 Task: Change proficiency to native or bilingual proficiency.
Action: Mouse moved to (627, 66)
Screenshot: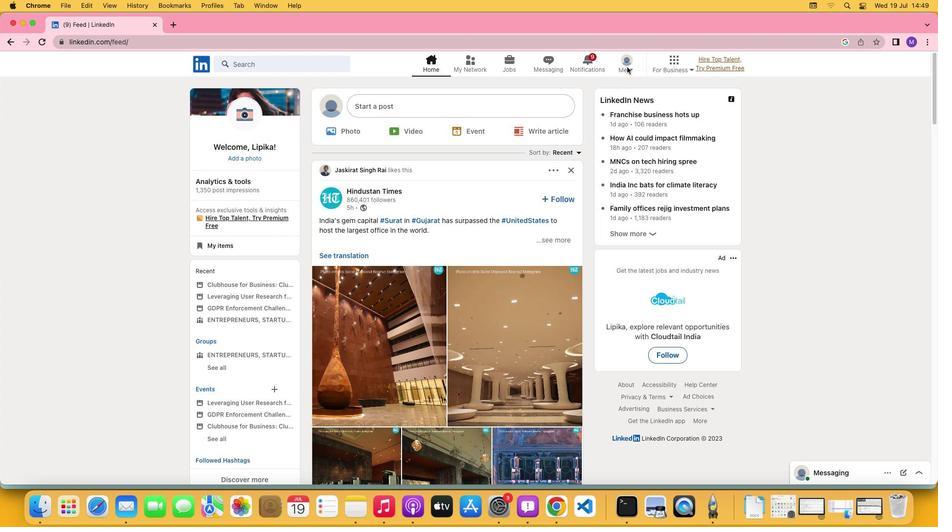 
Action: Mouse pressed left at (627, 66)
Screenshot: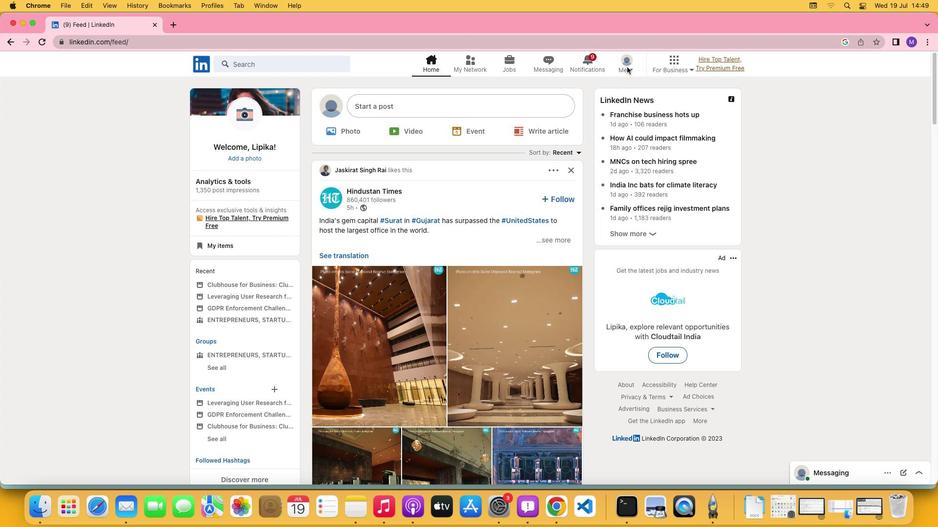 
Action: Mouse moved to (632, 68)
Screenshot: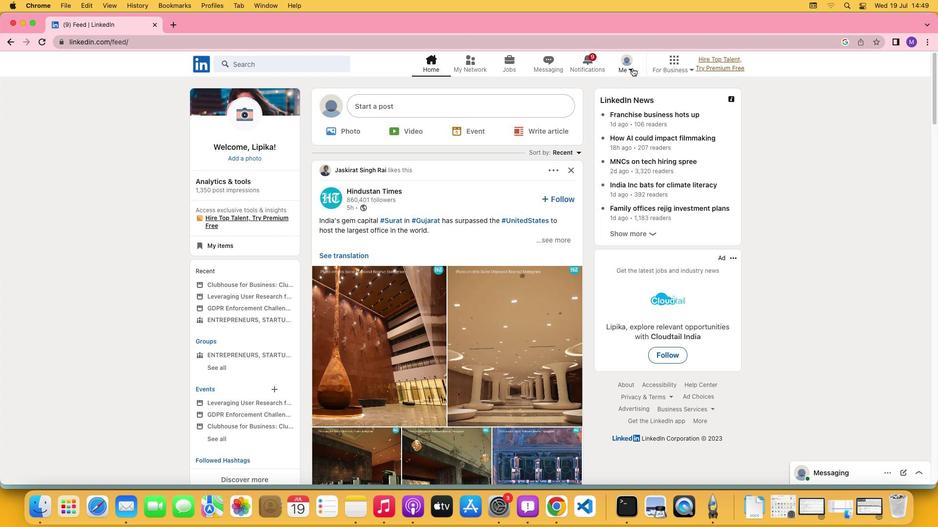 
Action: Mouse pressed left at (632, 68)
Screenshot: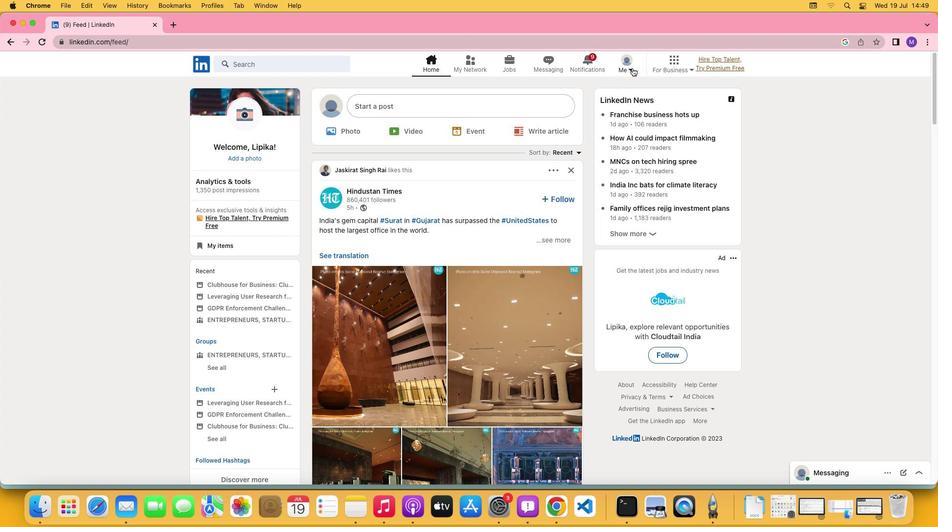 
Action: Mouse moved to (607, 120)
Screenshot: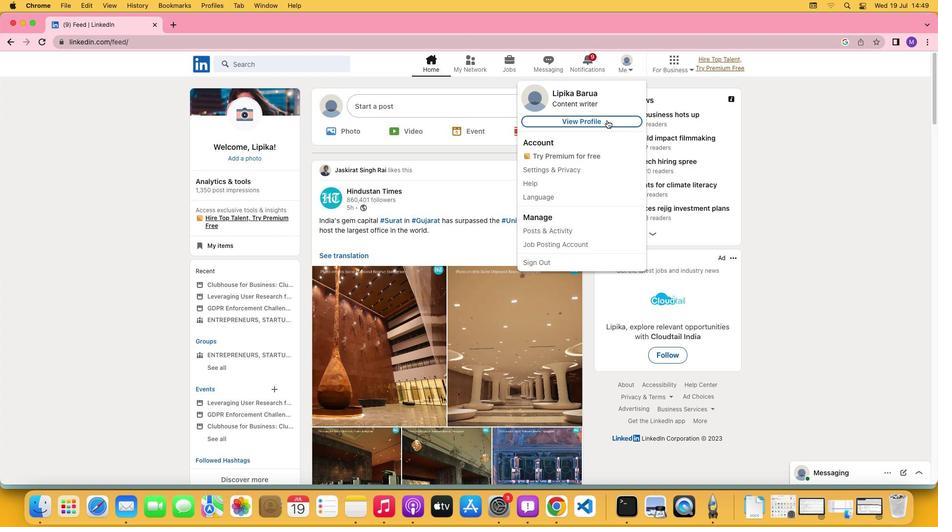 
Action: Mouse pressed left at (607, 120)
Screenshot: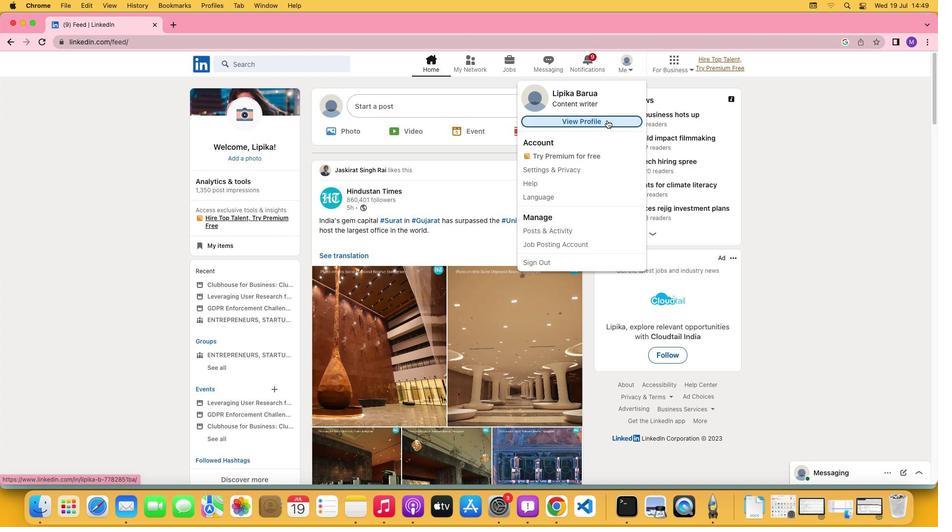 
Action: Mouse moved to (313, 317)
Screenshot: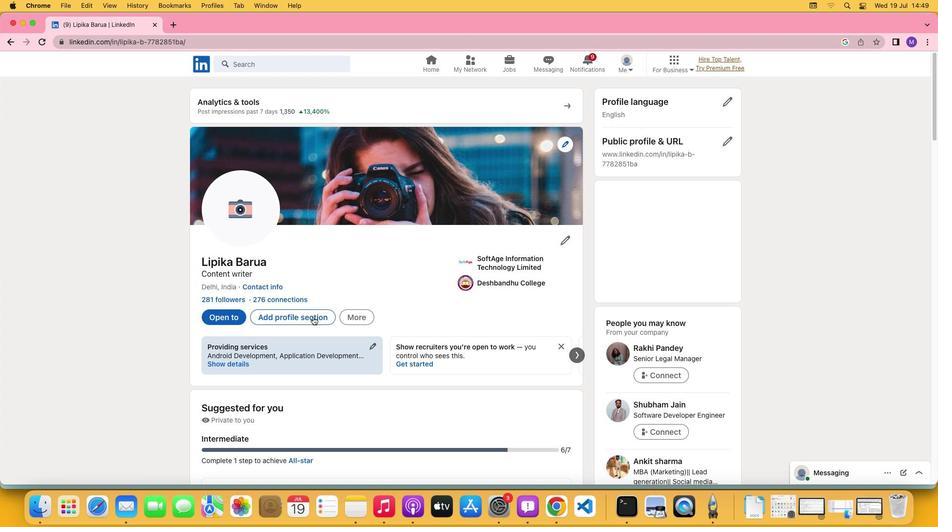 
Action: Mouse pressed left at (313, 317)
Screenshot: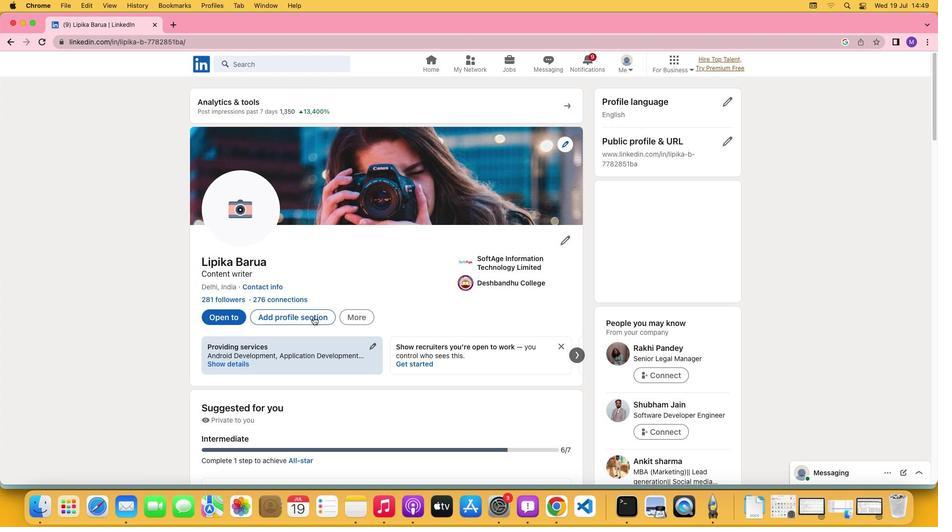 
Action: Mouse moved to (364, 292)
Screenshot: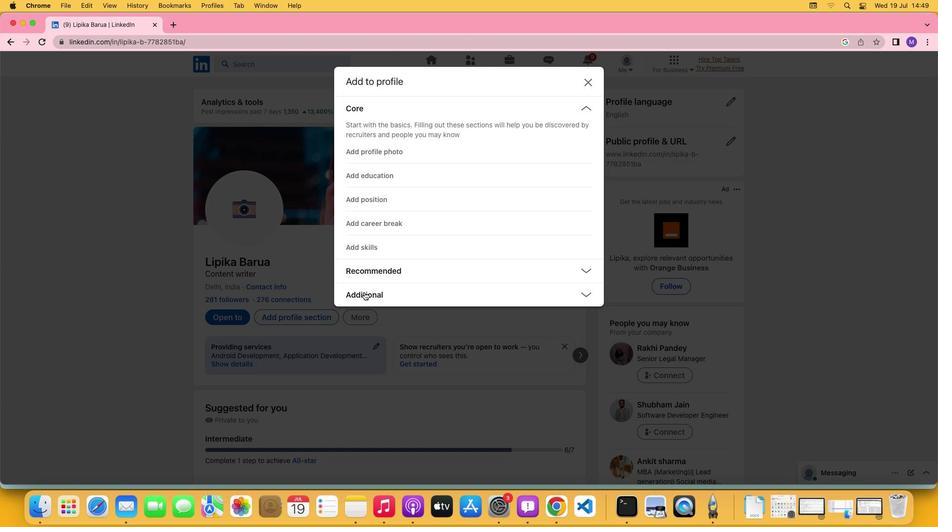 
Action: Mouse pressed left at (364, 292)
Screenshot: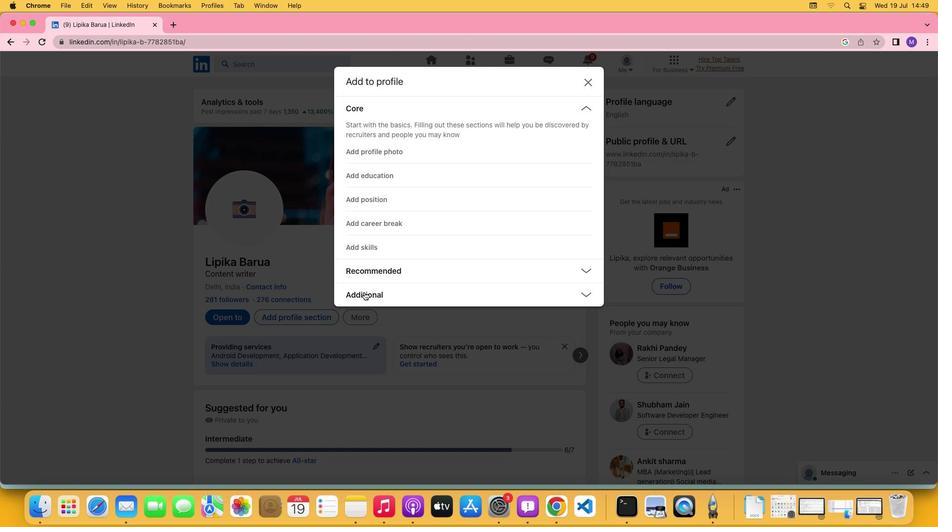 
Action: Mouse moved to (369, 318)
Screenshot: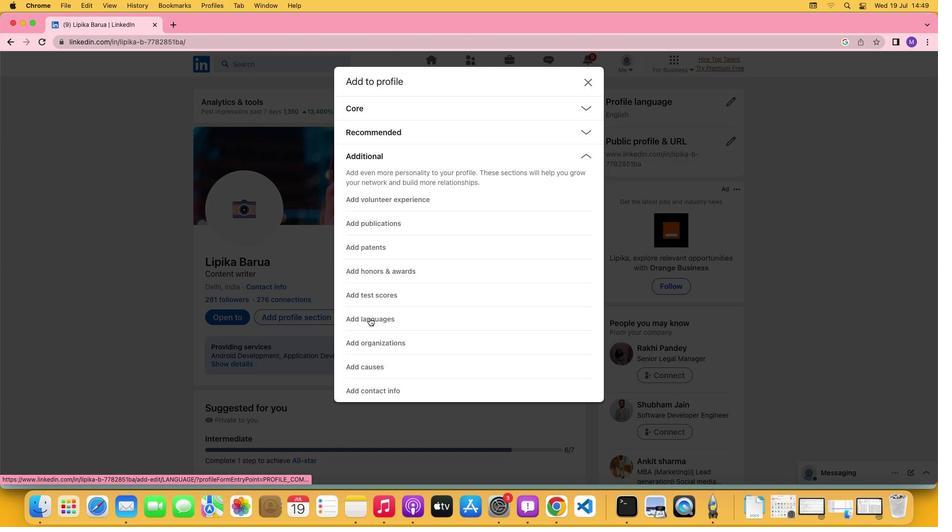 
Action: Mouse pressed left at (369, 318)
Screenshot: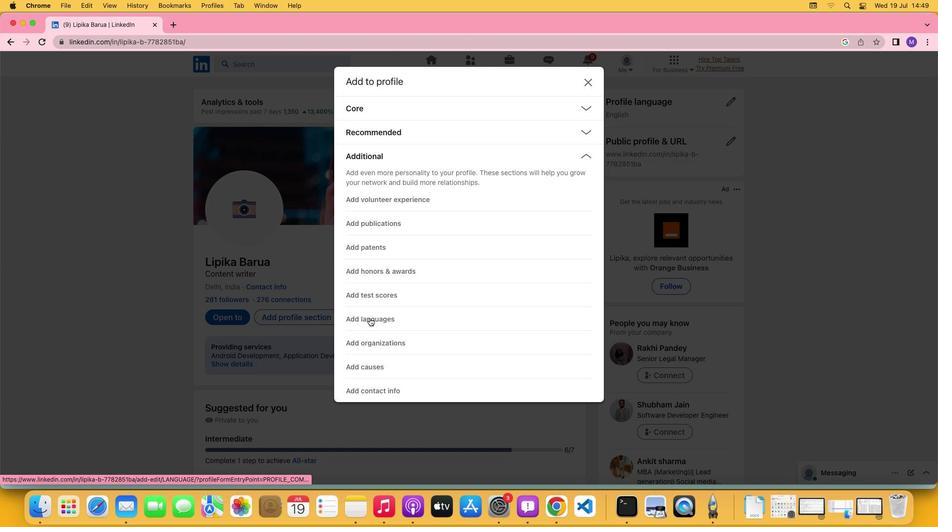 
Action: Mouse moved to (630, 177)
Screenshot: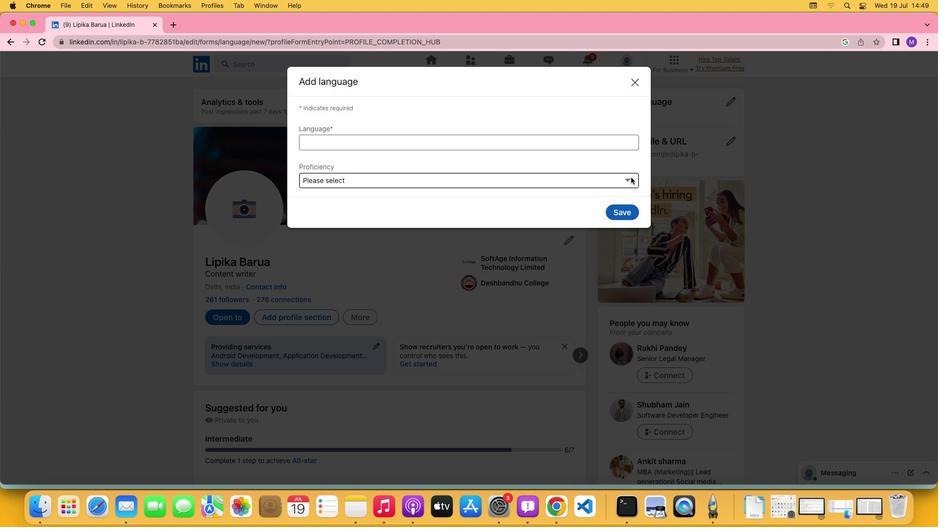 
Action: Mouse pressed left at (630, 177)
Screenshot: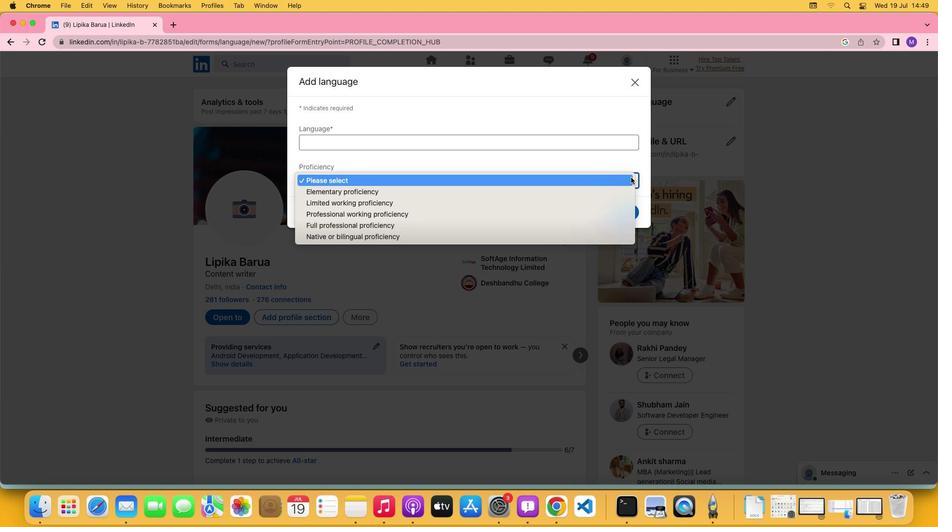 
Action: Mouse moved to (564, 235)
Screenshot: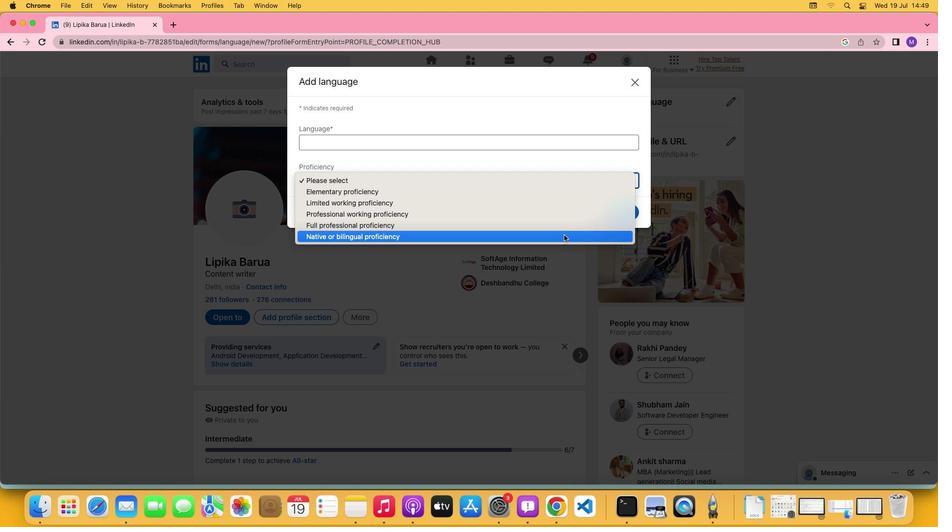 
Action: Mouse pressed left at (564, 235)
Screenshot: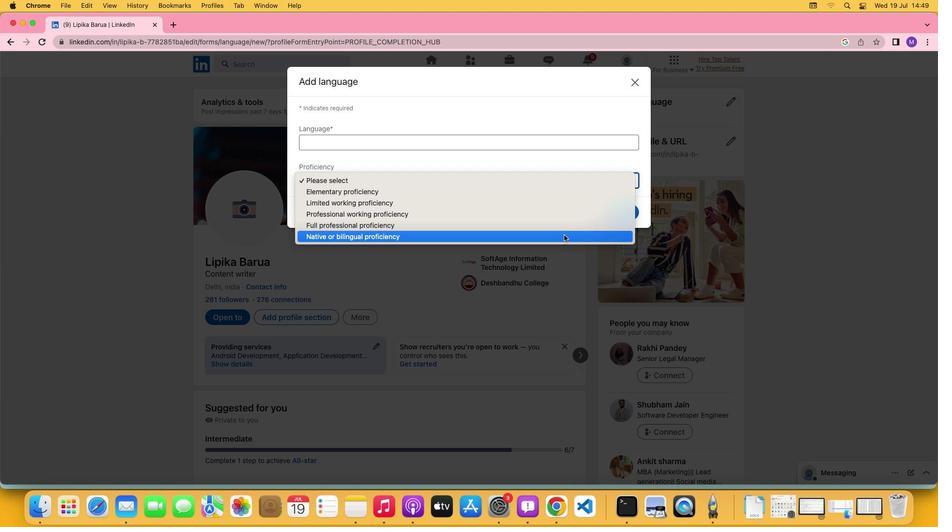 
Action: Mouse moved to (587, 158)
Screenshot: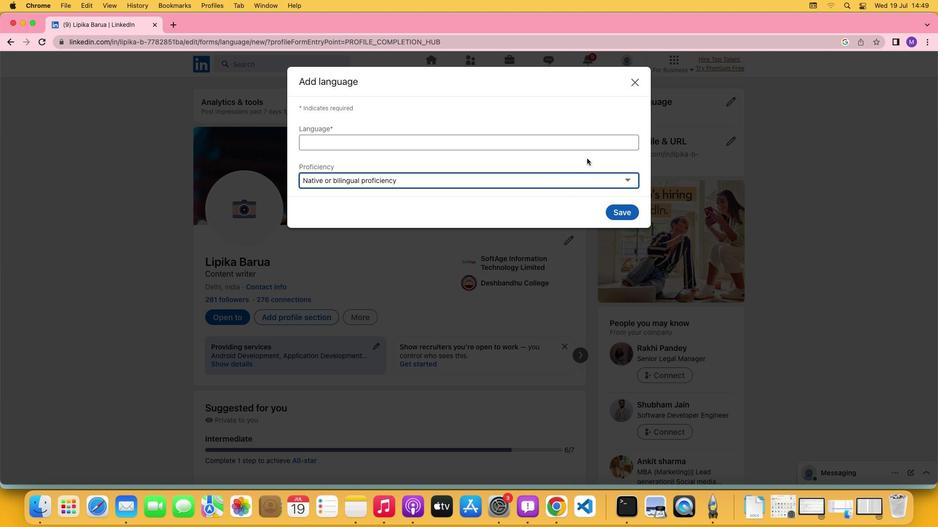 
